 Task: Change the invitee language to Portuguese (Brazil).
Action: Mouse pressed left at (192, 162)
Screenshot: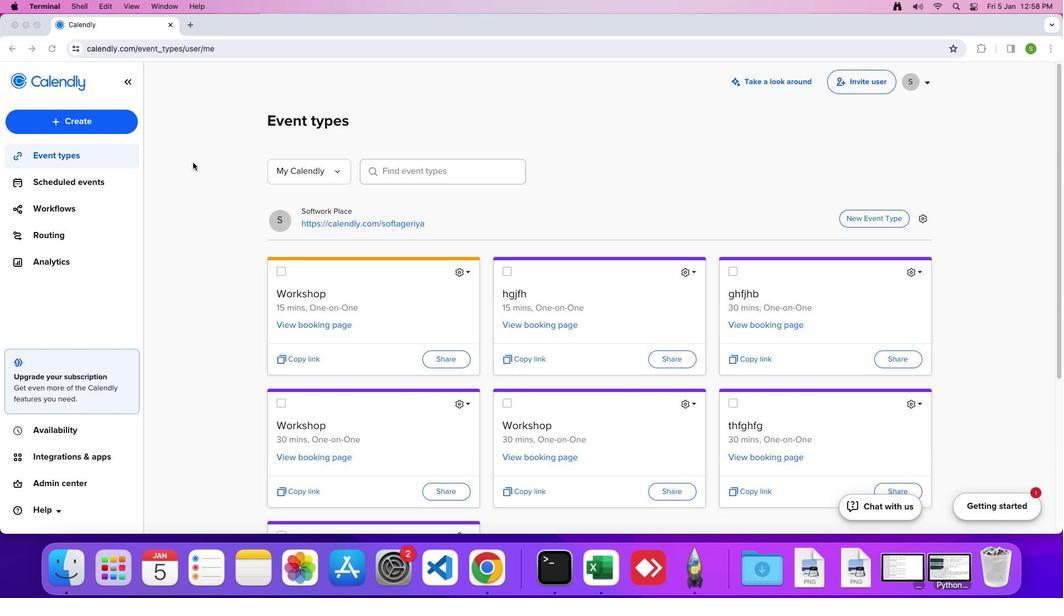 
Action: Mouse moved to (105, 118)
Screenshot: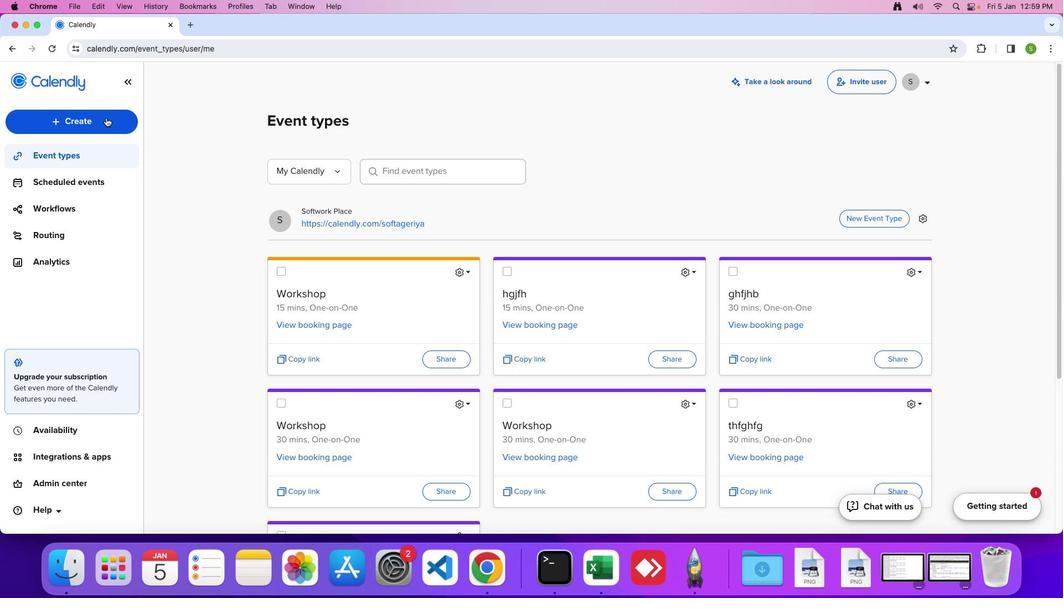 
Action: Mouse pressed left at (105, 118)
Screenshot: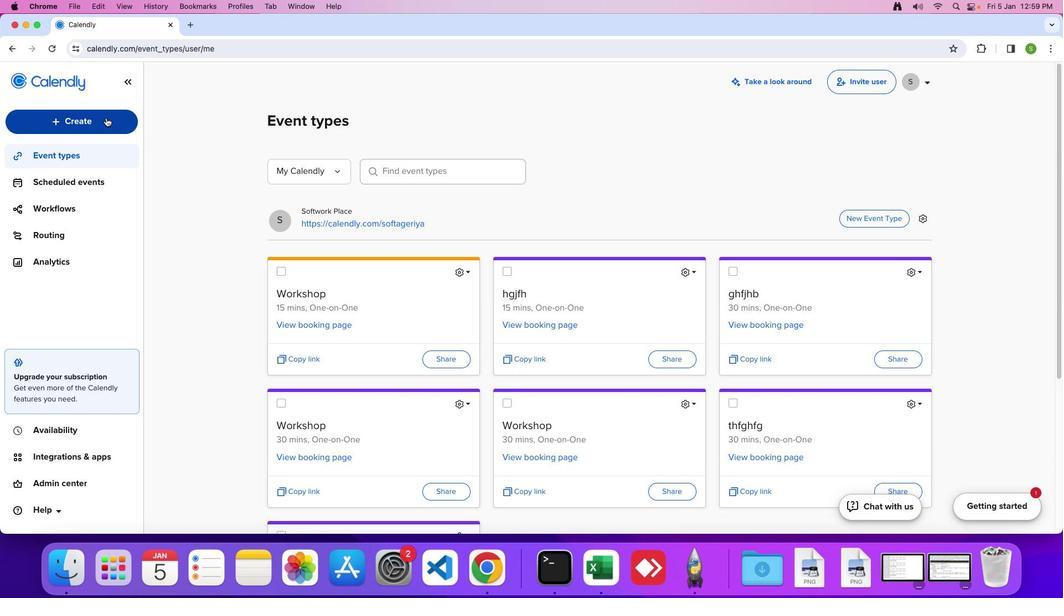 
Action: Mouse moved to (70, 256)
Screenshot: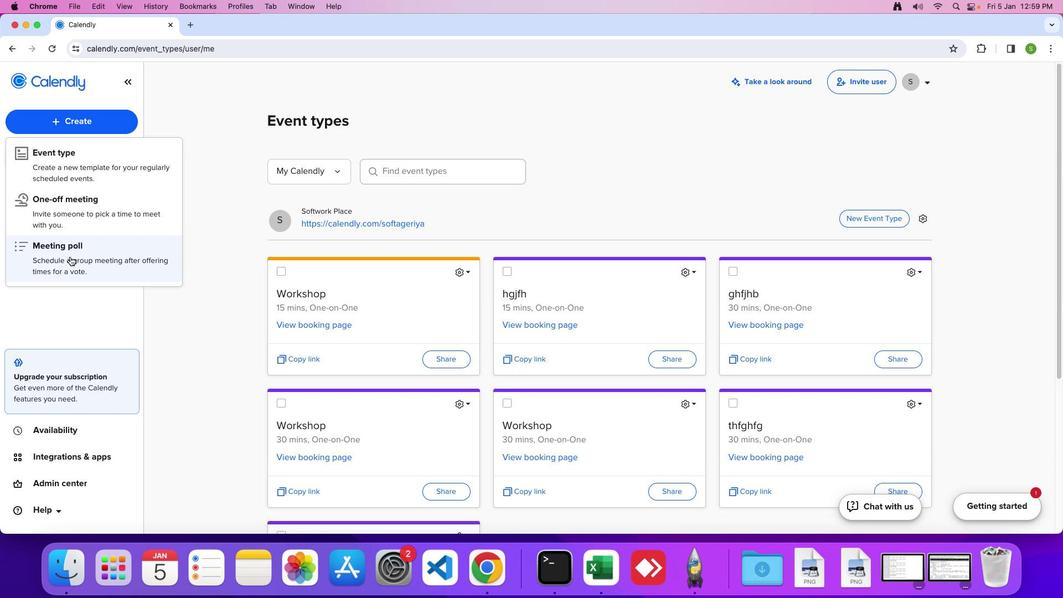 
Action: Mouse pressed left at (70, 256)
Screenshot: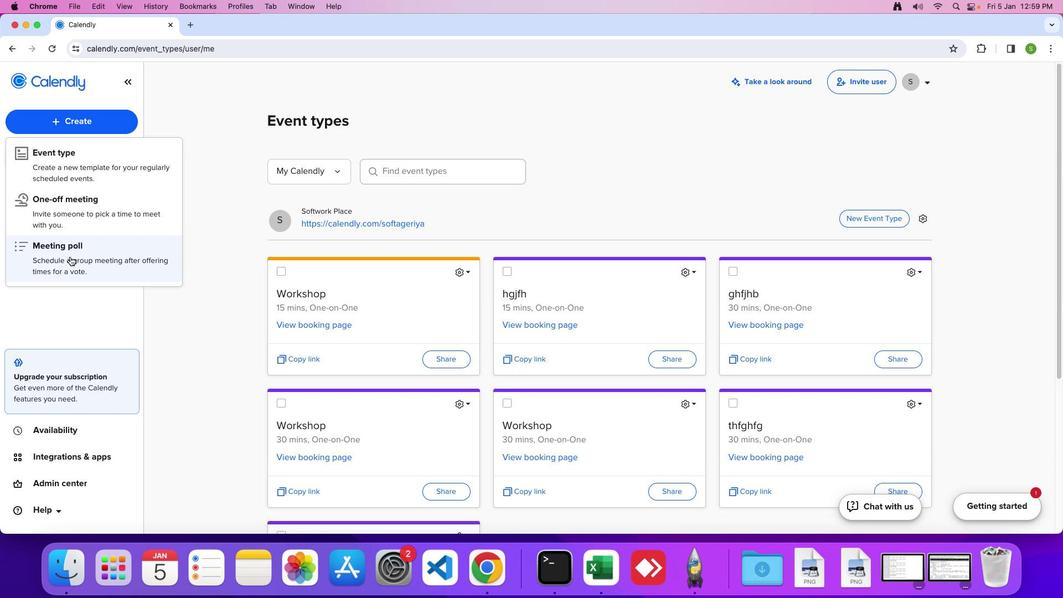 
Action: Mouse moved to (872, 185)
Screenshot: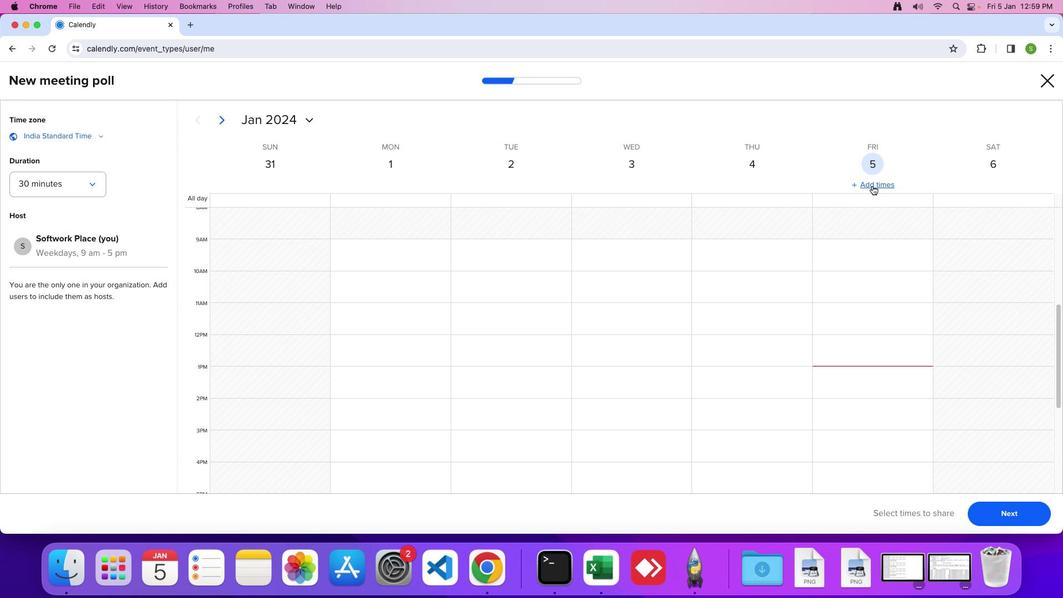 
Action: Mouse pressed left at (872, 185)
Screenshot: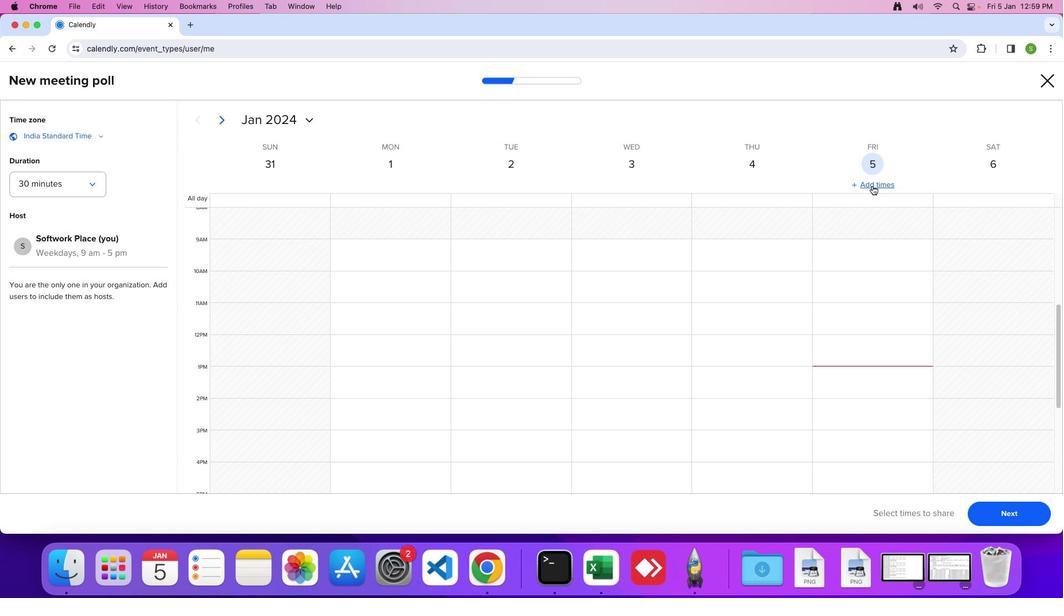 
Action: Mouse moved to (987, 509)
Screenshot: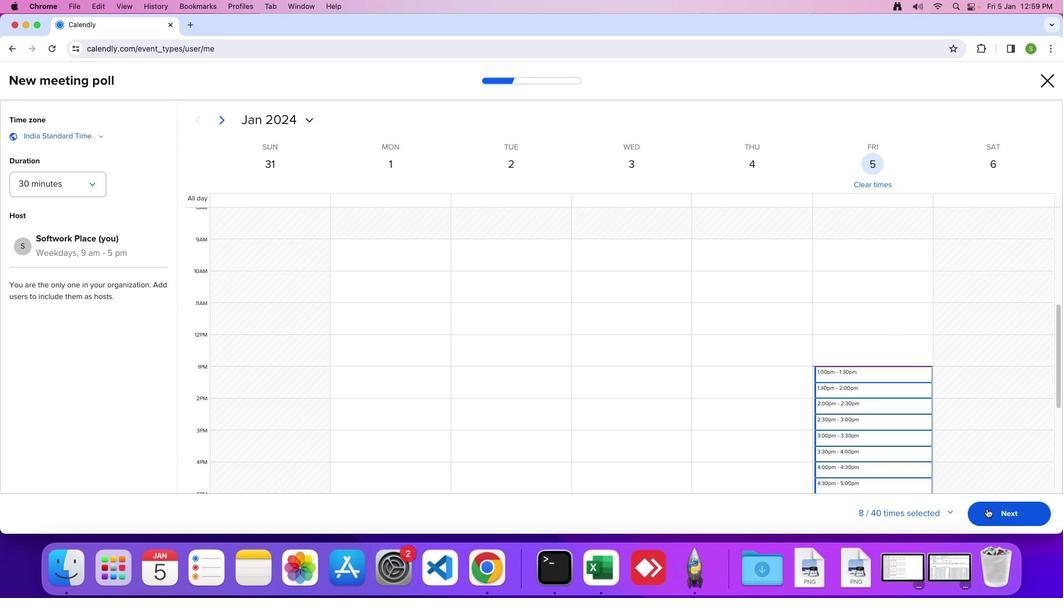 
Action: Mouse pressed left at (987, 509)
Screenshot: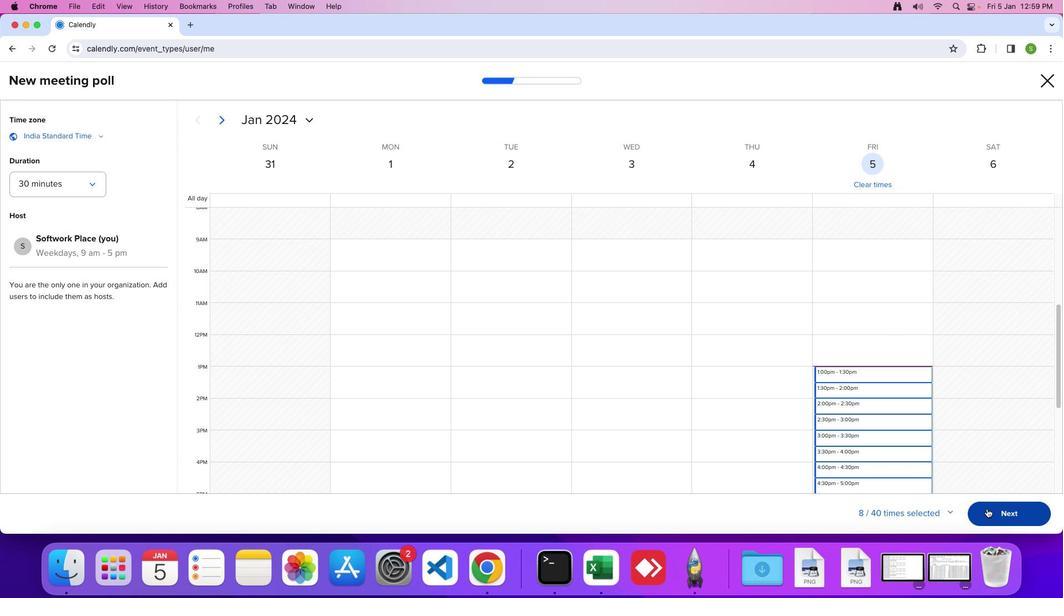 
Action: Mouse moved to (720, 329)
Screenshot: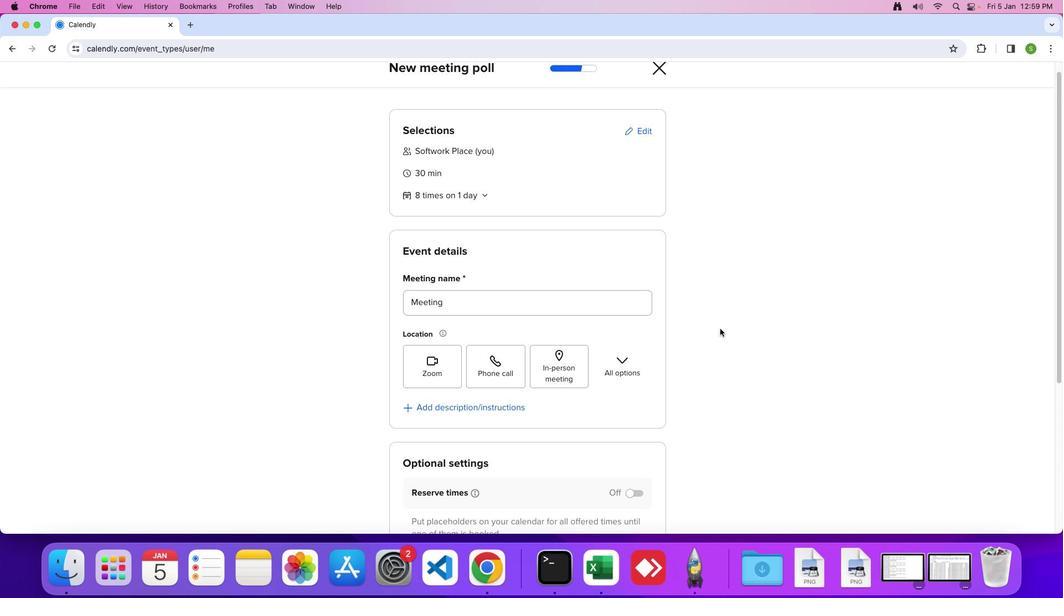 
Action: Mouse scrolled (720, 329) with delta (0, 0)
Screenshot: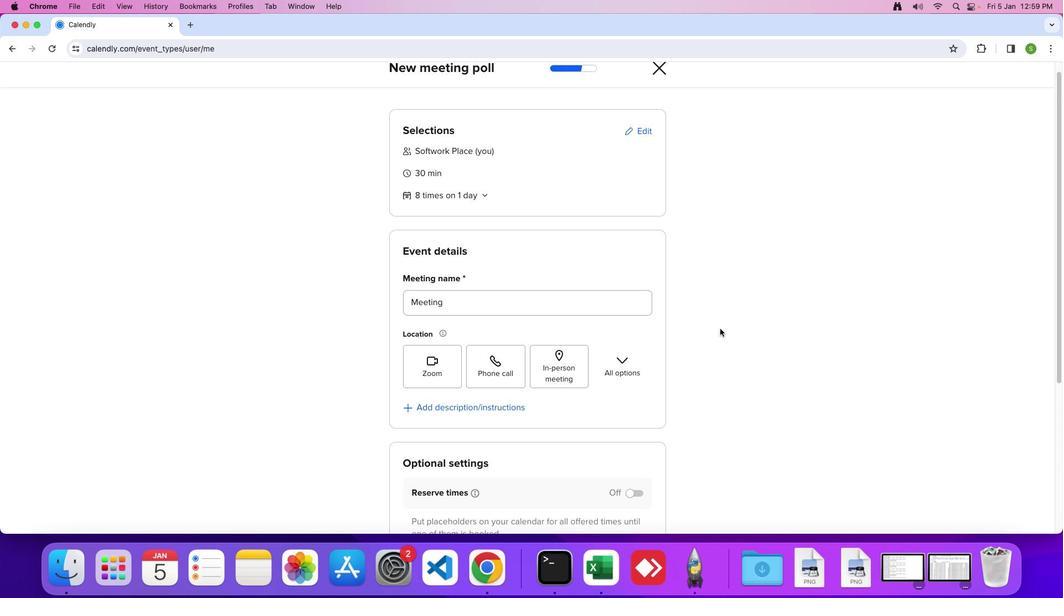 
Action: Mouse scrolled (720, 329) with delta (0, 0)
Screenshot: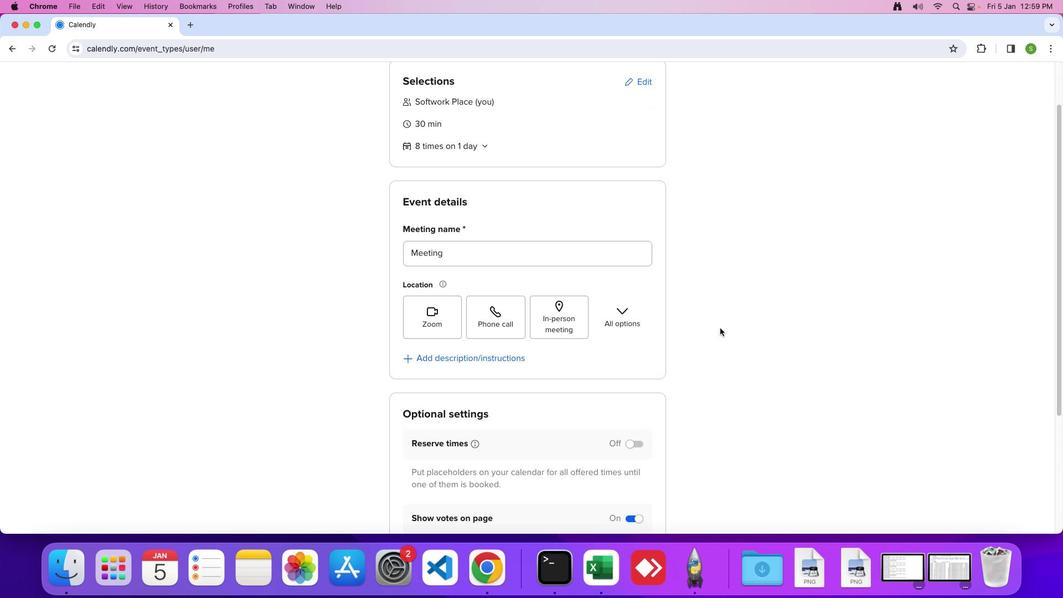
Action: Mouse moved to (720, 329)
Screenshot: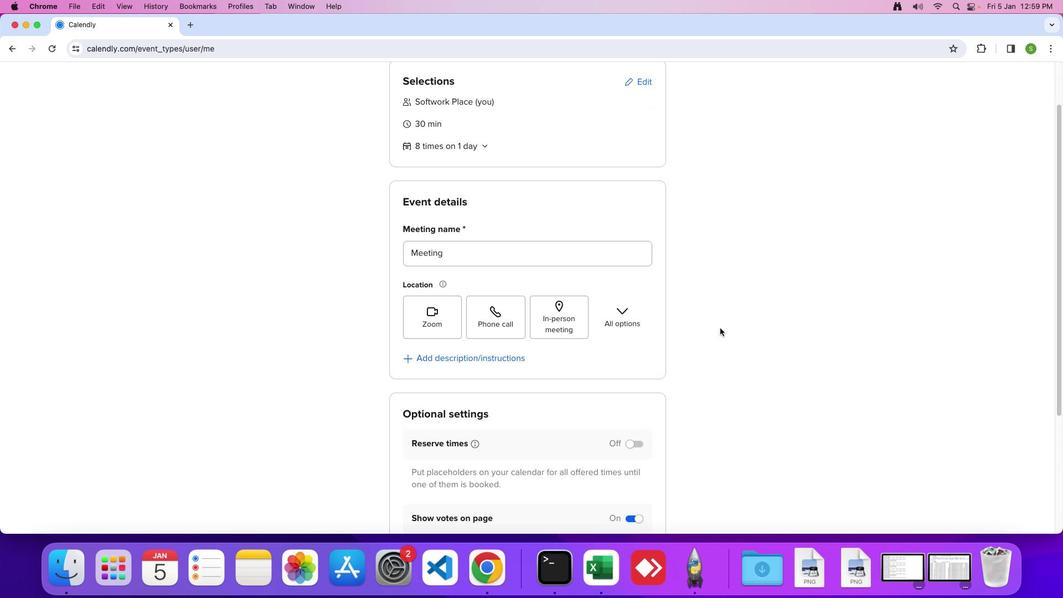 
Action: Mouse scrolled (720, 329) with delta (0, -2)
Screenshot: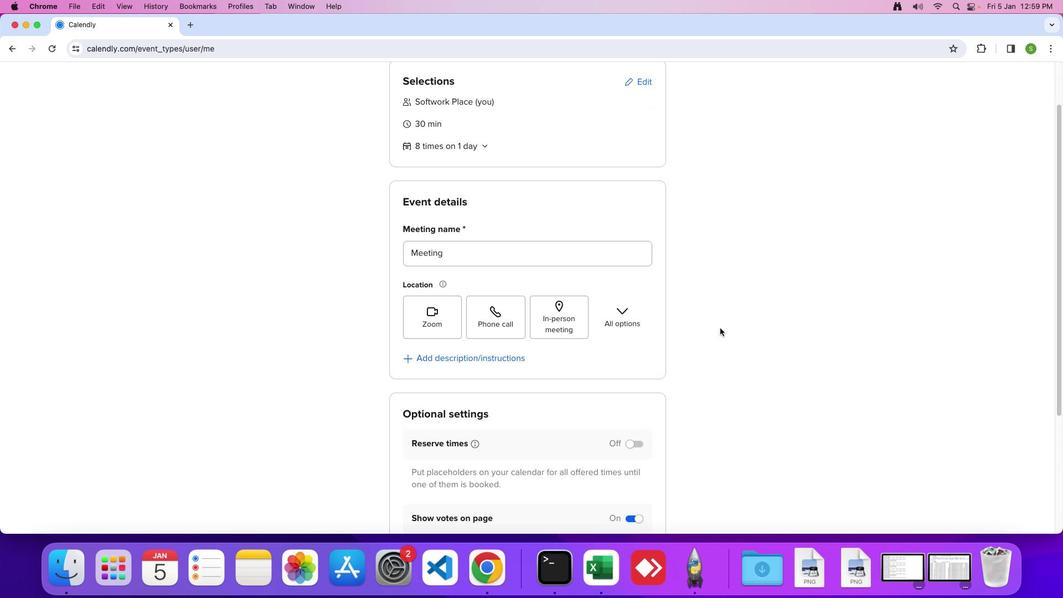 
Action: Mouse moved to (720, 329)
Screenshot: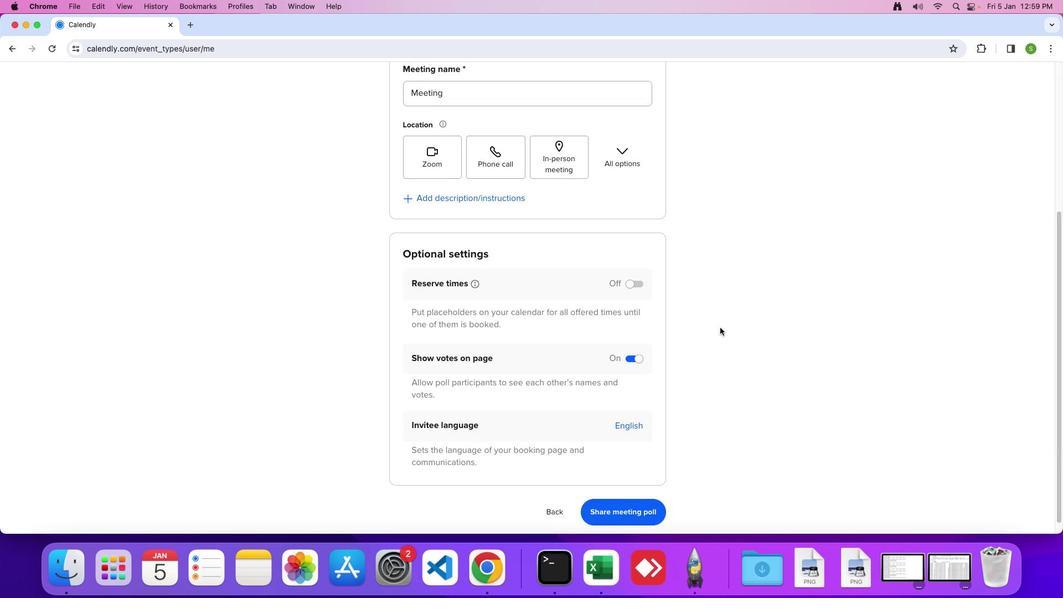 
Action: Mouse scrolled (720, 329) with delta (0, -3)
Screenshot: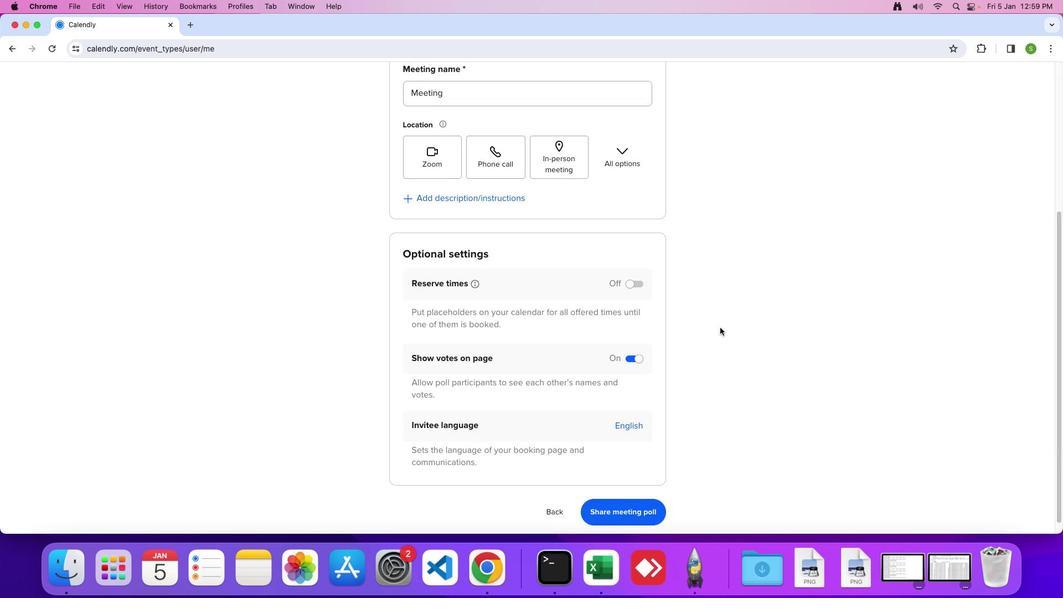 
Action: Mouse moved to (720, 328)
Screenshot: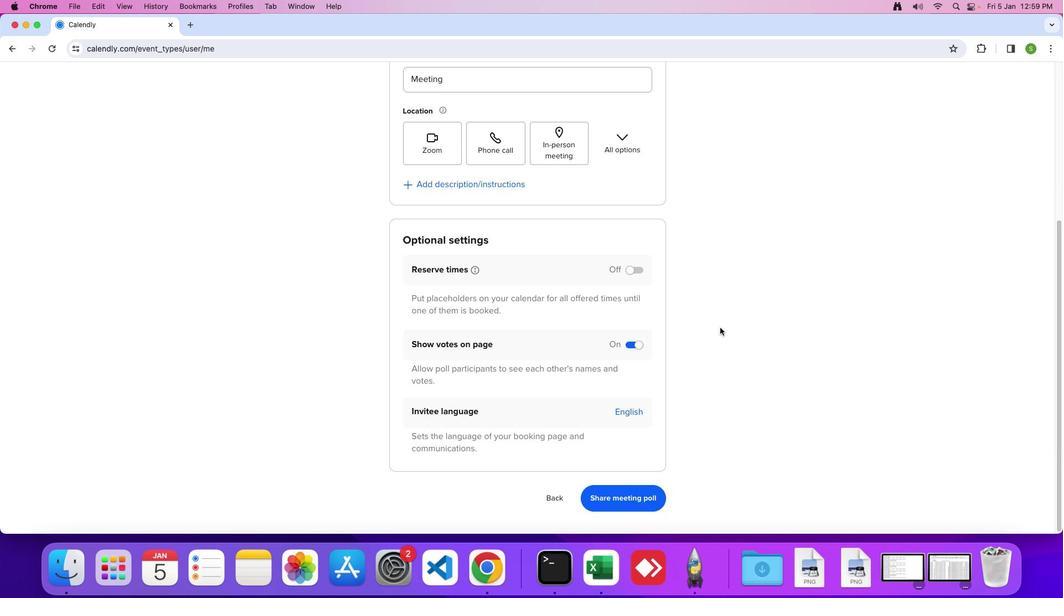 
Action: Mouse scrolled (720, 328) with delta (0, 0)
Screenshot: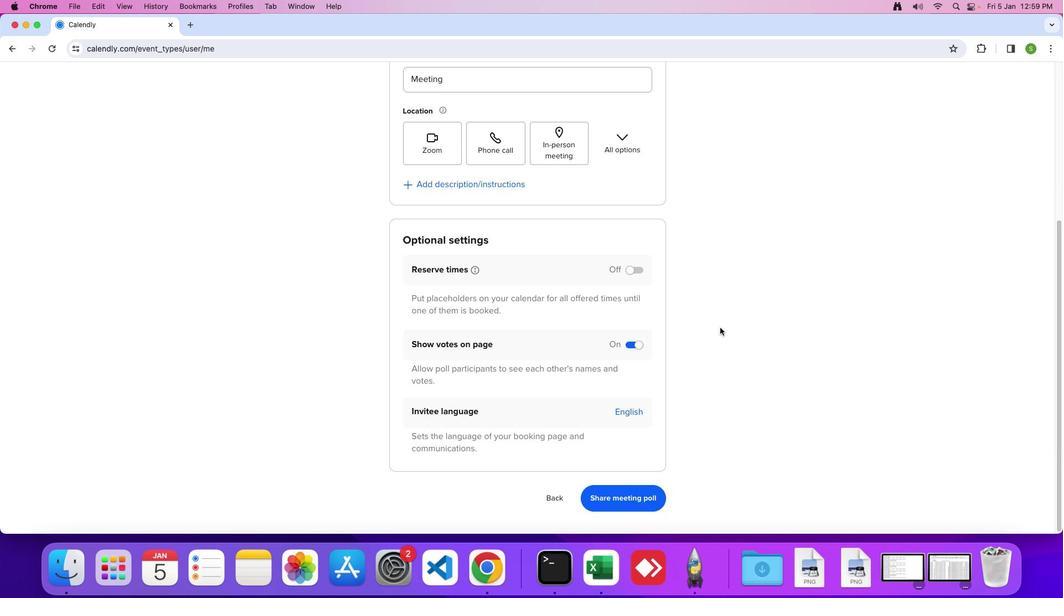 
Action: Mouse scrolled (720, 328) with delta (0, -2)
Screenshot: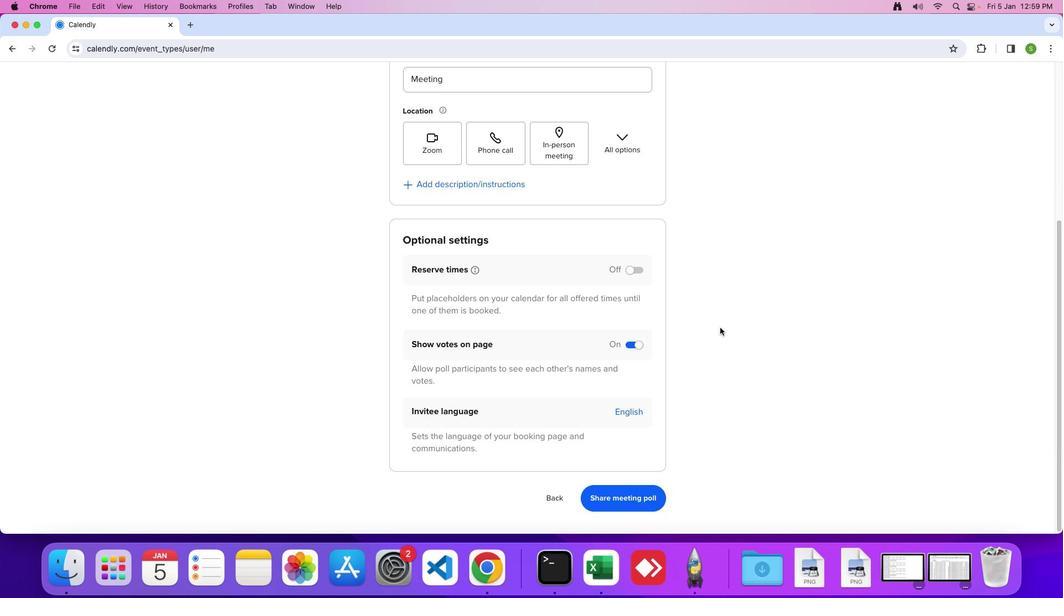
Action: Mouse scrolled (720, 328) with delta (0, -2)
Screenshot: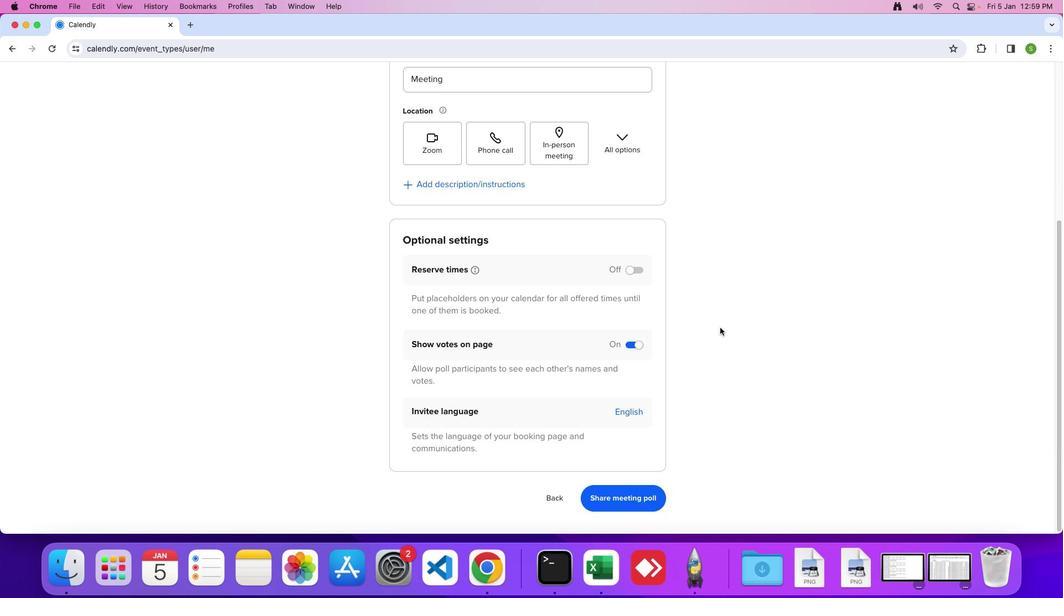 
Action: Mouse moved to (632, 412)
Screenshot: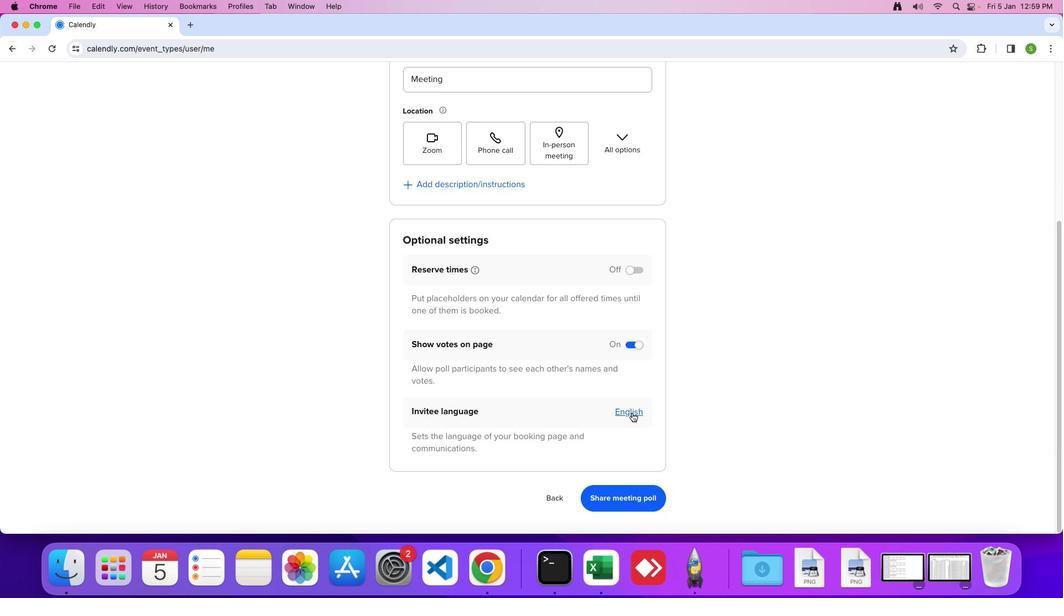 
Action: Mouse pressed left at (632, 412)
Screenshot: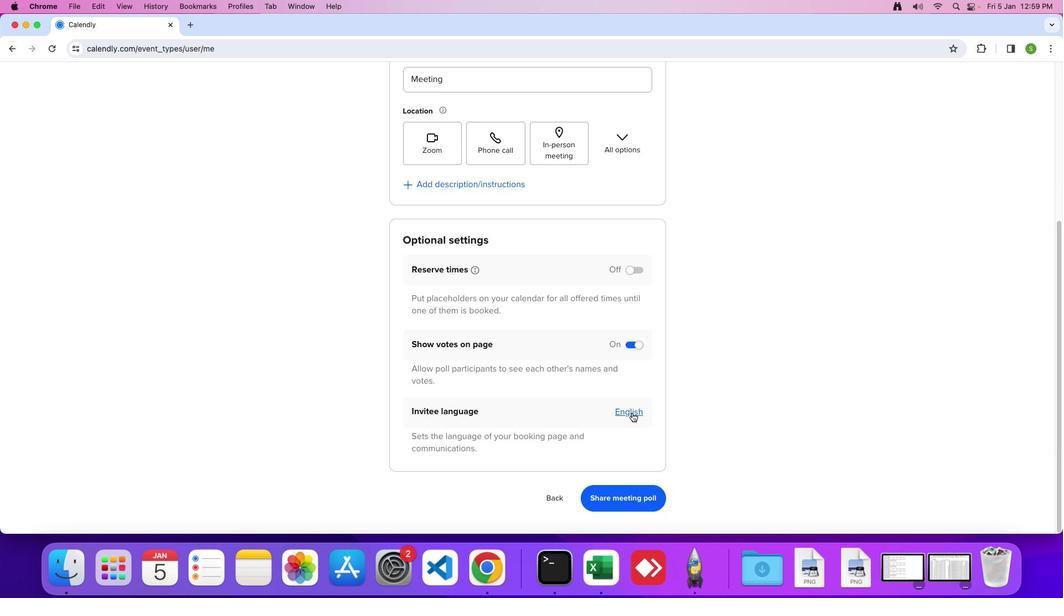 
Action: Mouse moved to (597, 435)
Screenshot: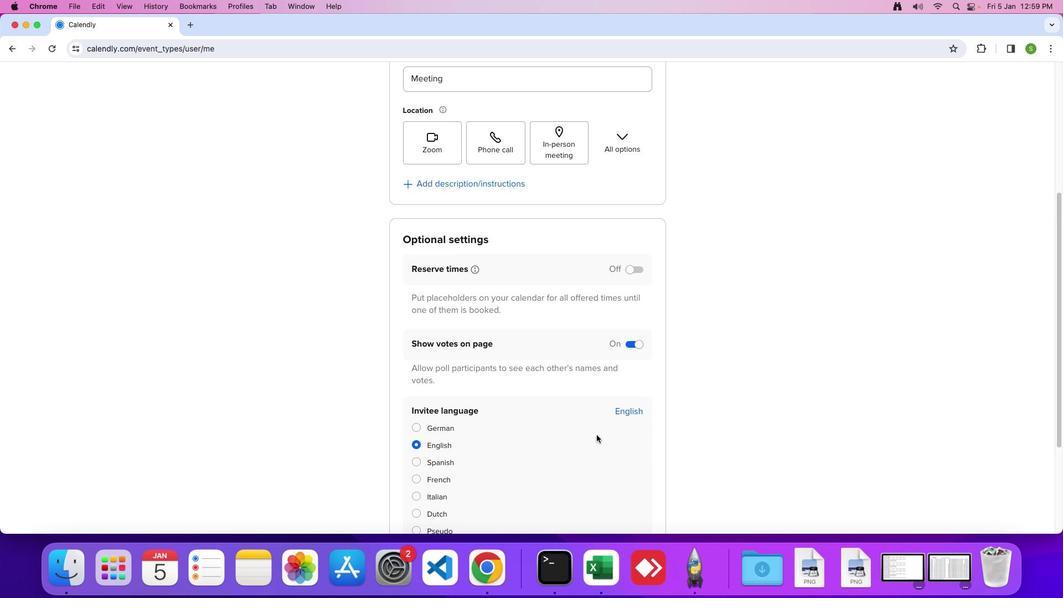
Action: Mouse scrolled (597, 435) with delta (0, 0)
Screenshot: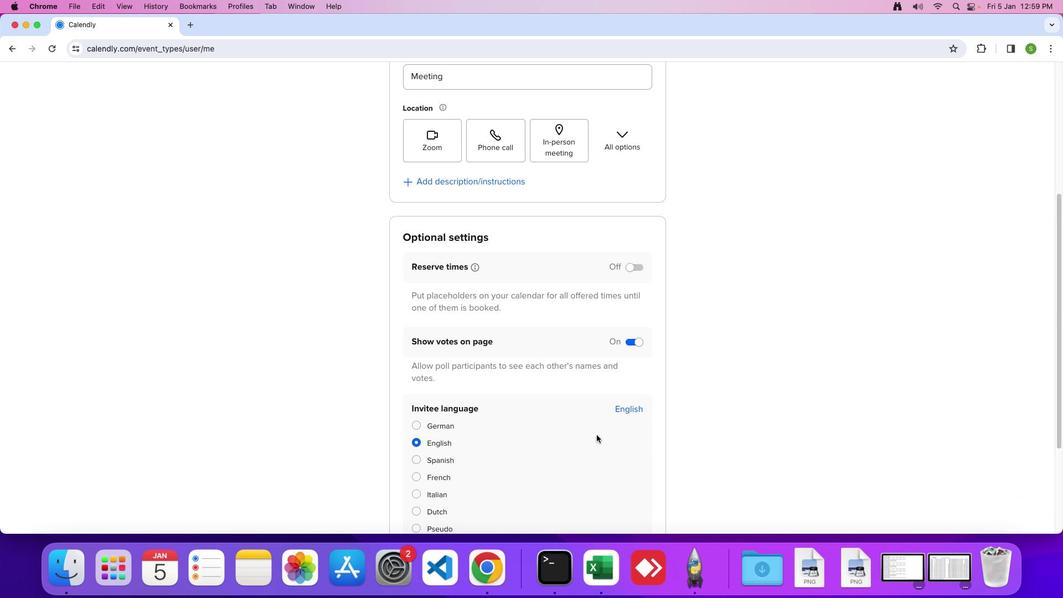 
Action: Mouse moved to (597, 434)
Screenshot: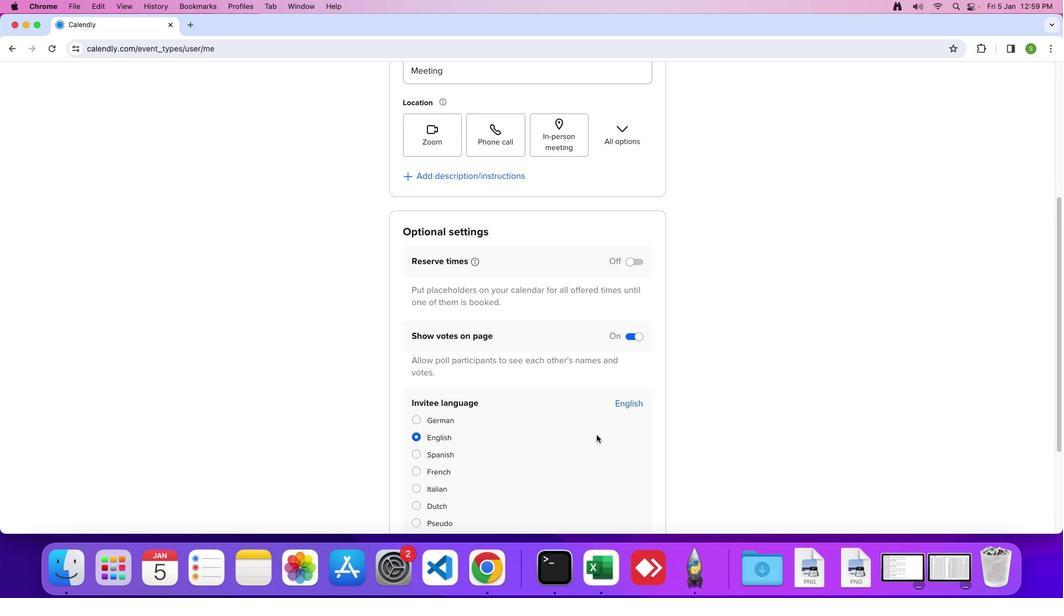 
Action: Mouse scrolled (597, 434) with delta (0, 0)
Screenshot: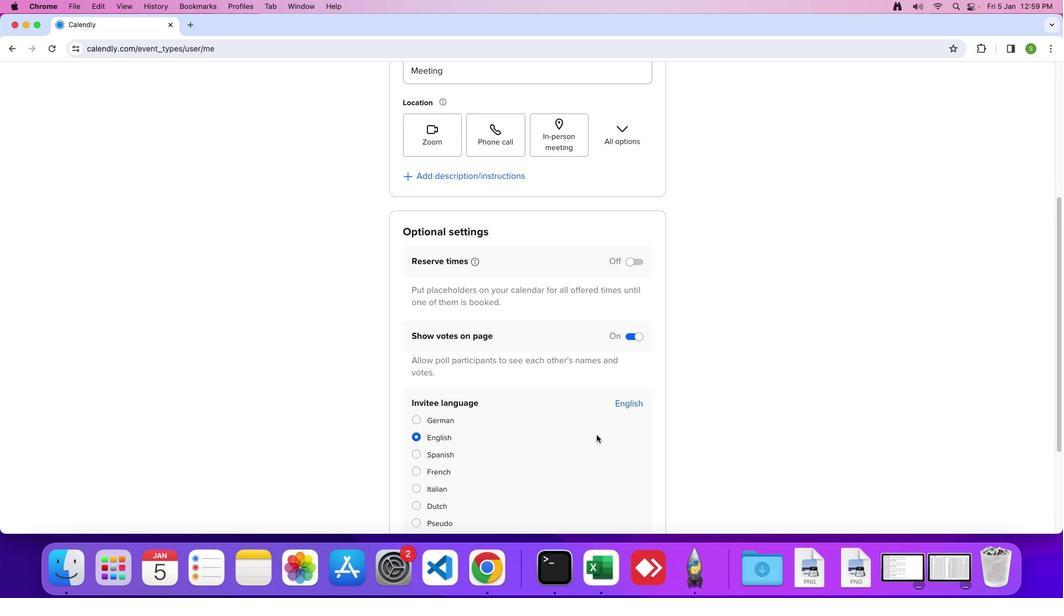 
Action: Mouse scrolled (597, 434) with delta (0, -1)
Screenshot: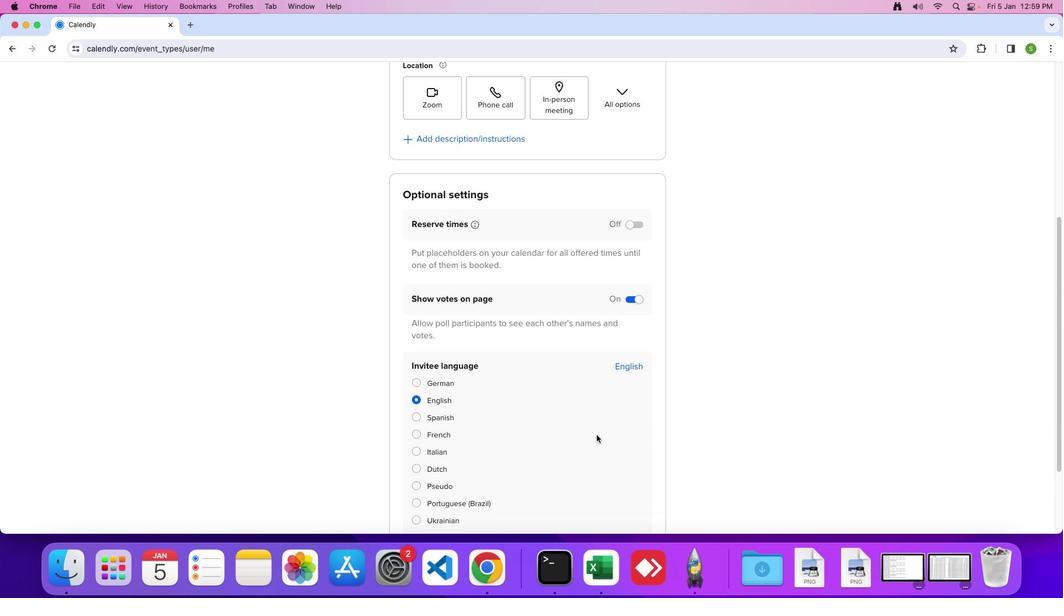
Action: Mouse scrolled (597, 434) with delta (0, -2)
Screenshot: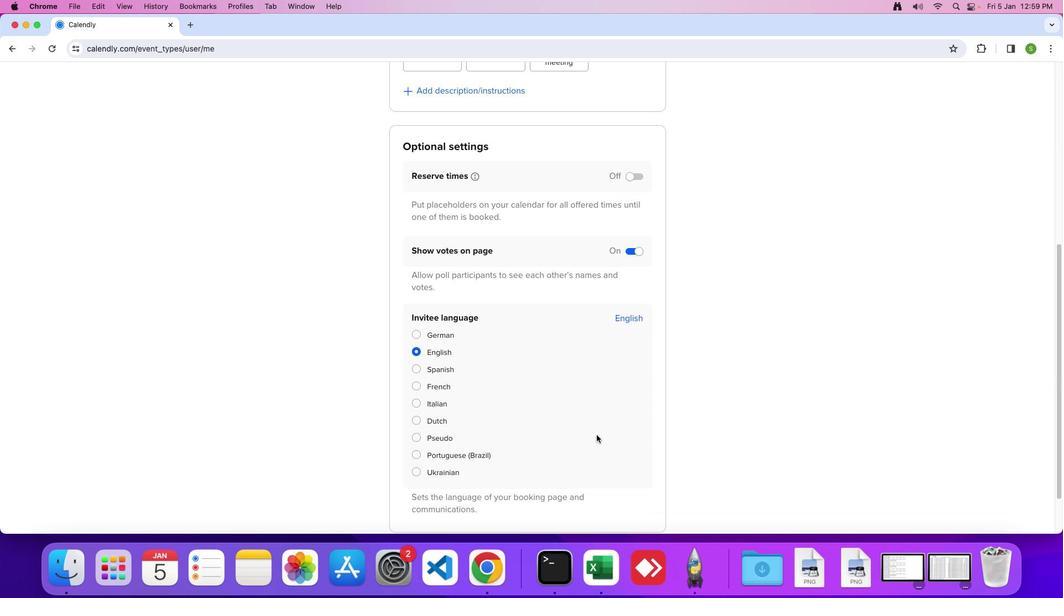 
Action: Mouse moved to (479, 392)
Screenshot: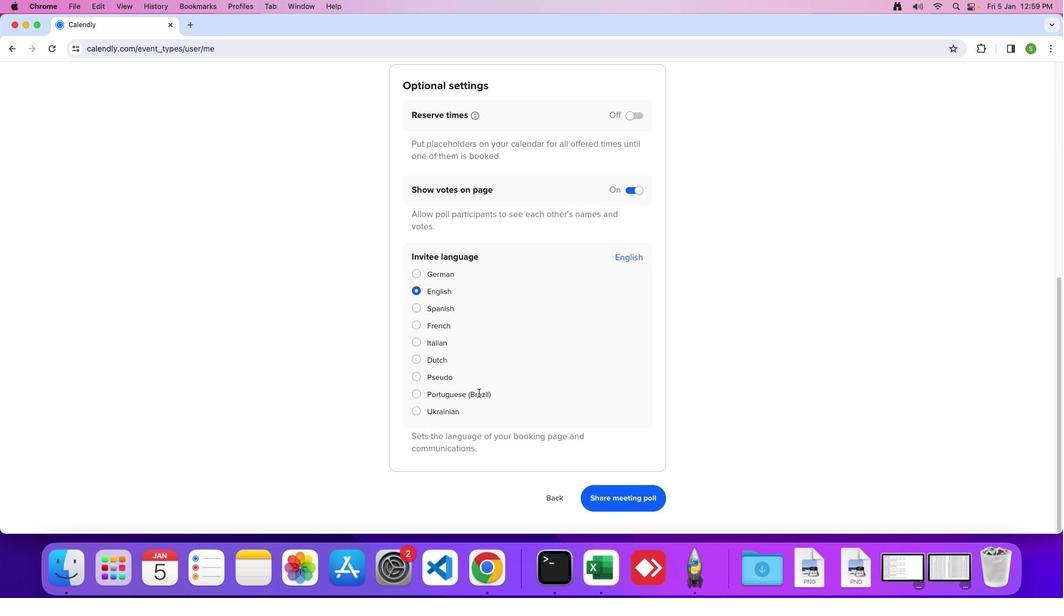 
Action: Mouse pressed left at (479, 392)
Screenshot: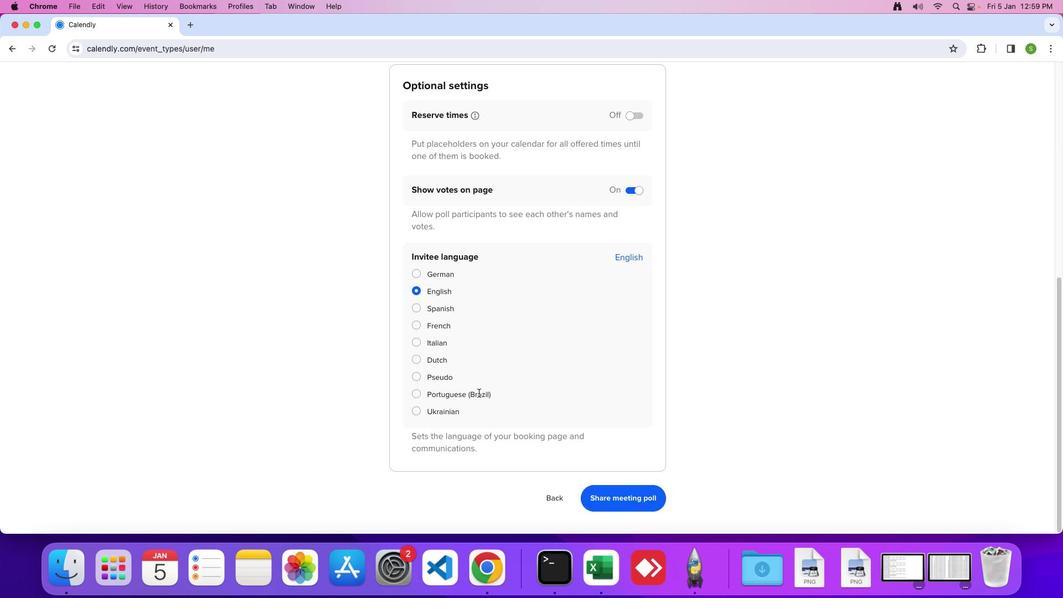 
Action: Mouse moved to (479, 392)
Screenshot: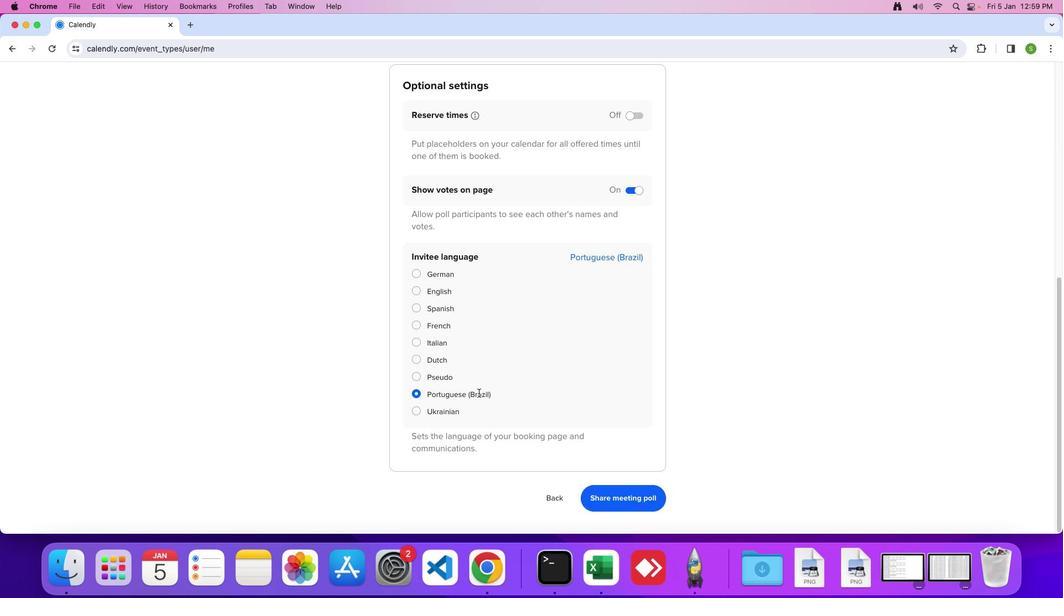 
